 Task: In group invitations turn off email notifications.
Action: Mouse moved to (866, 90)
Screenshot: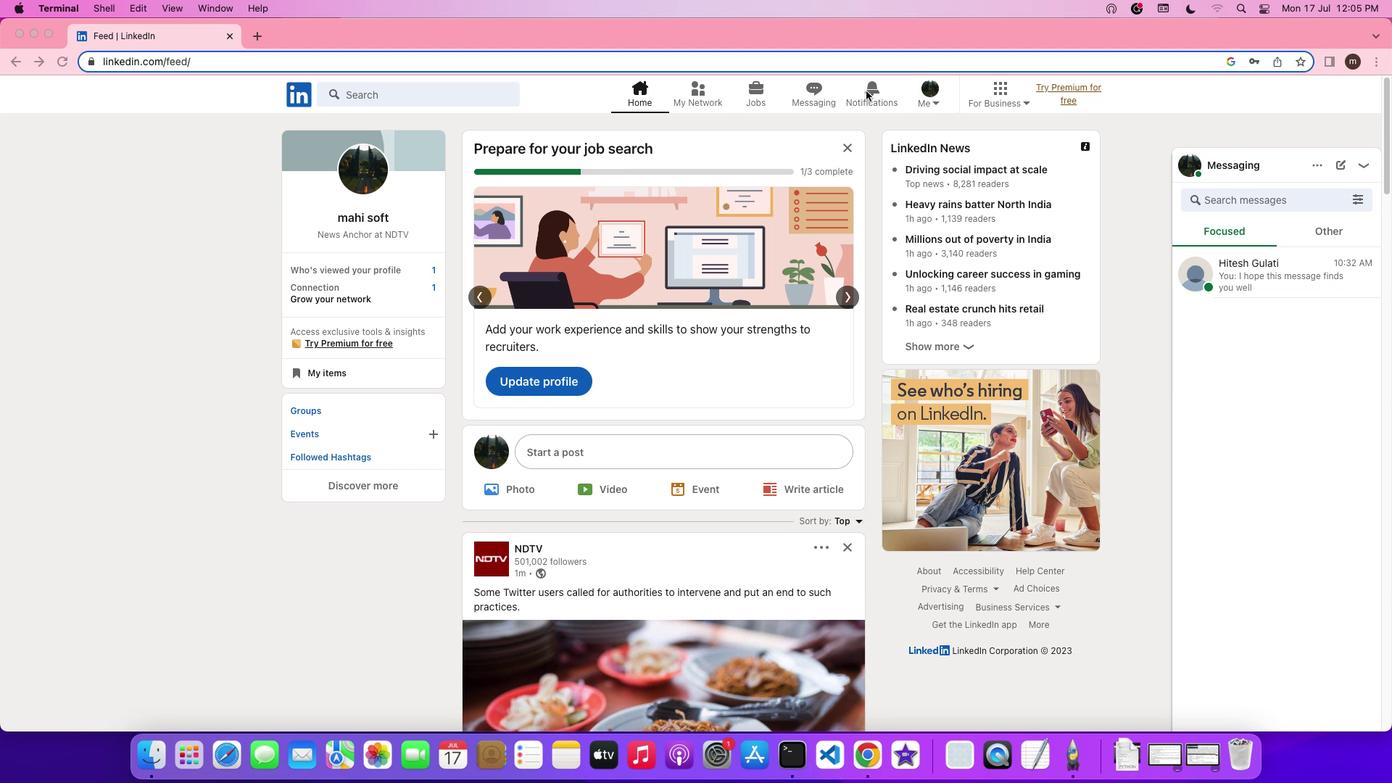 
Action: Mouse pressed left at (866, 90)
Screenshot: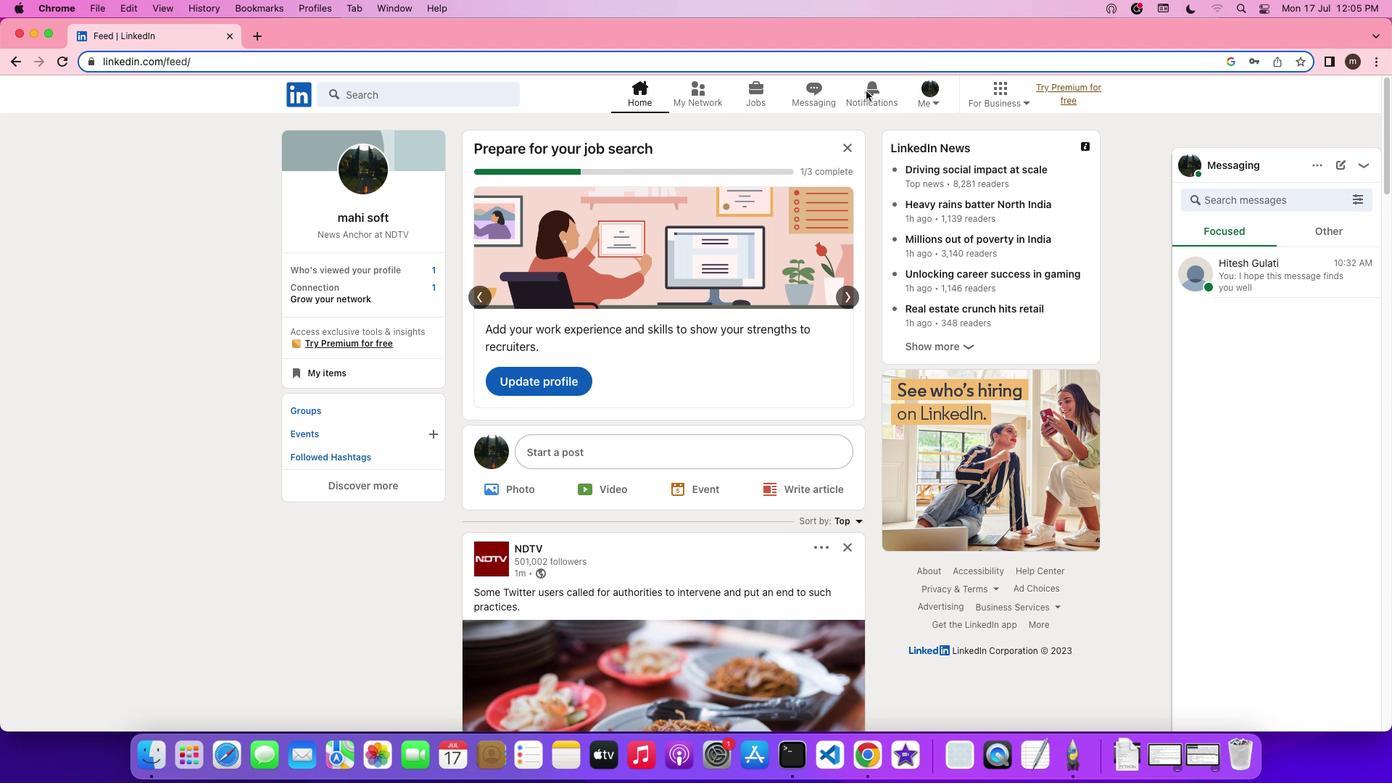 
Action: Mouse pressed left at (866, 90)
Screenshot: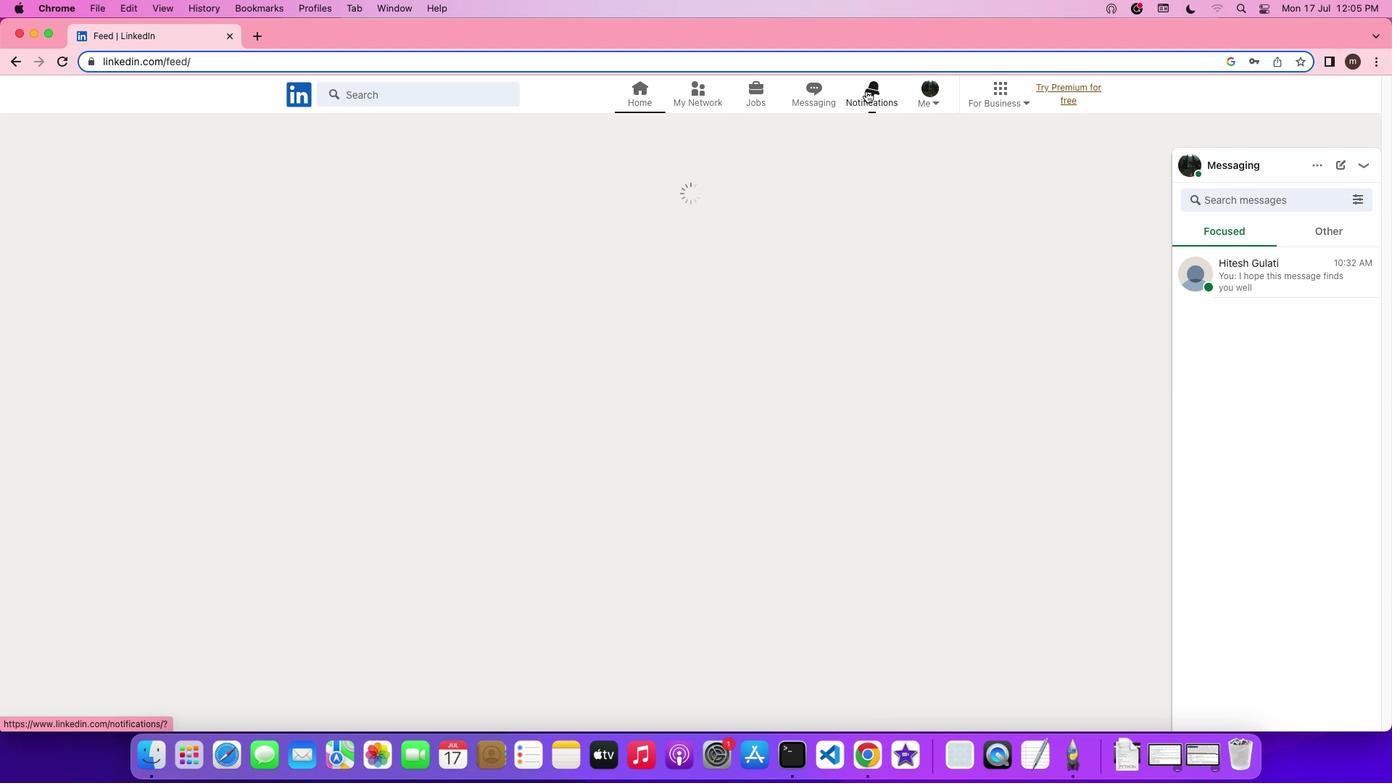 
Action: Mouse moved to (323, 189)
Screenshot: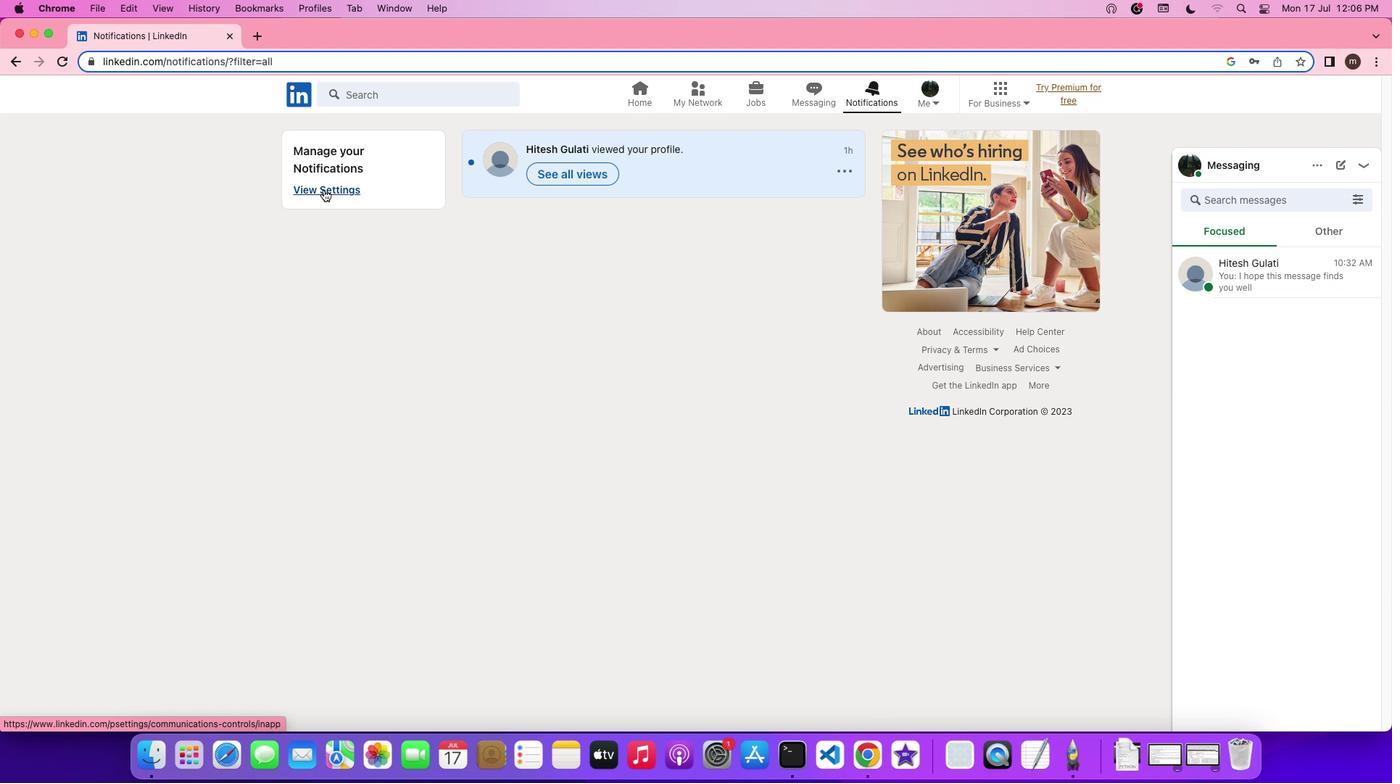 
Action: Mouse pressed left at (323, 189)
Screenshot: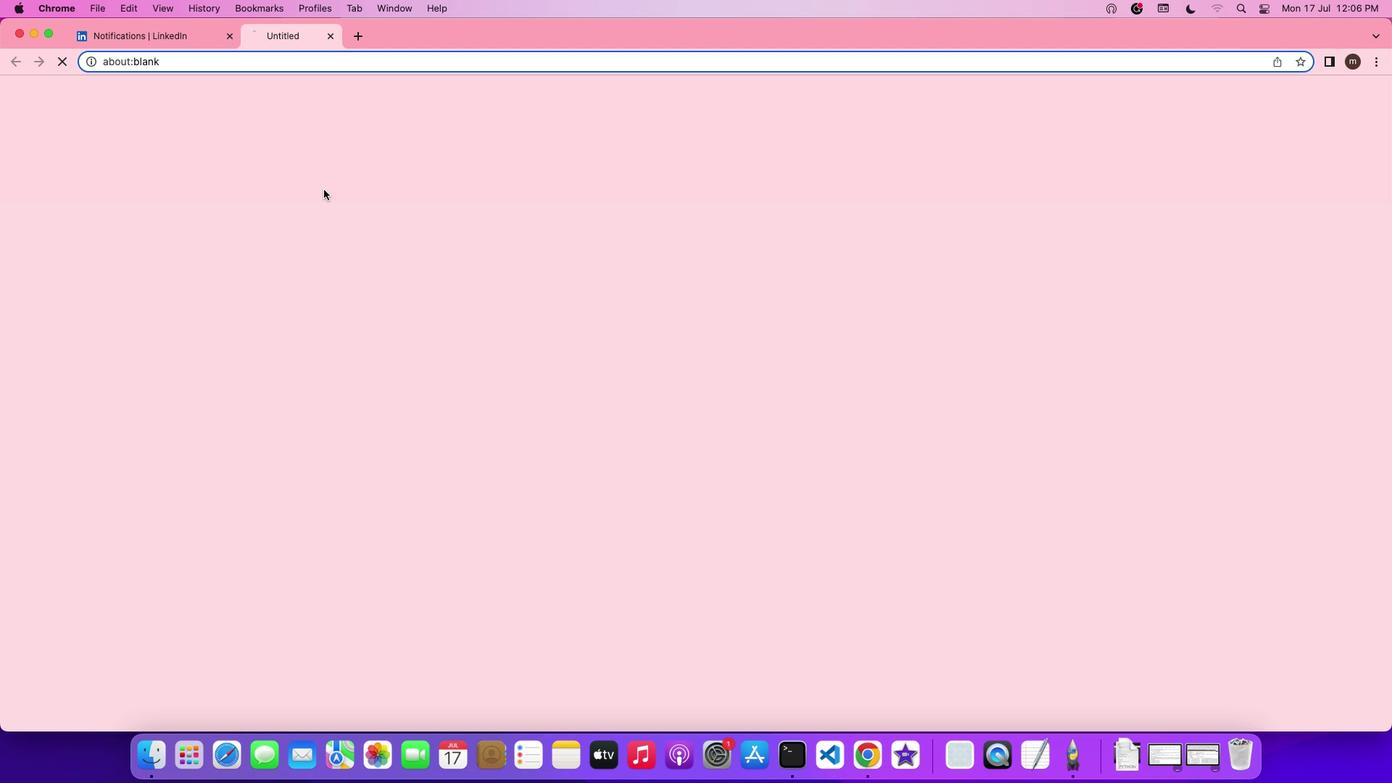 
Action: Mouse moved to (579, 431)
Screenshot: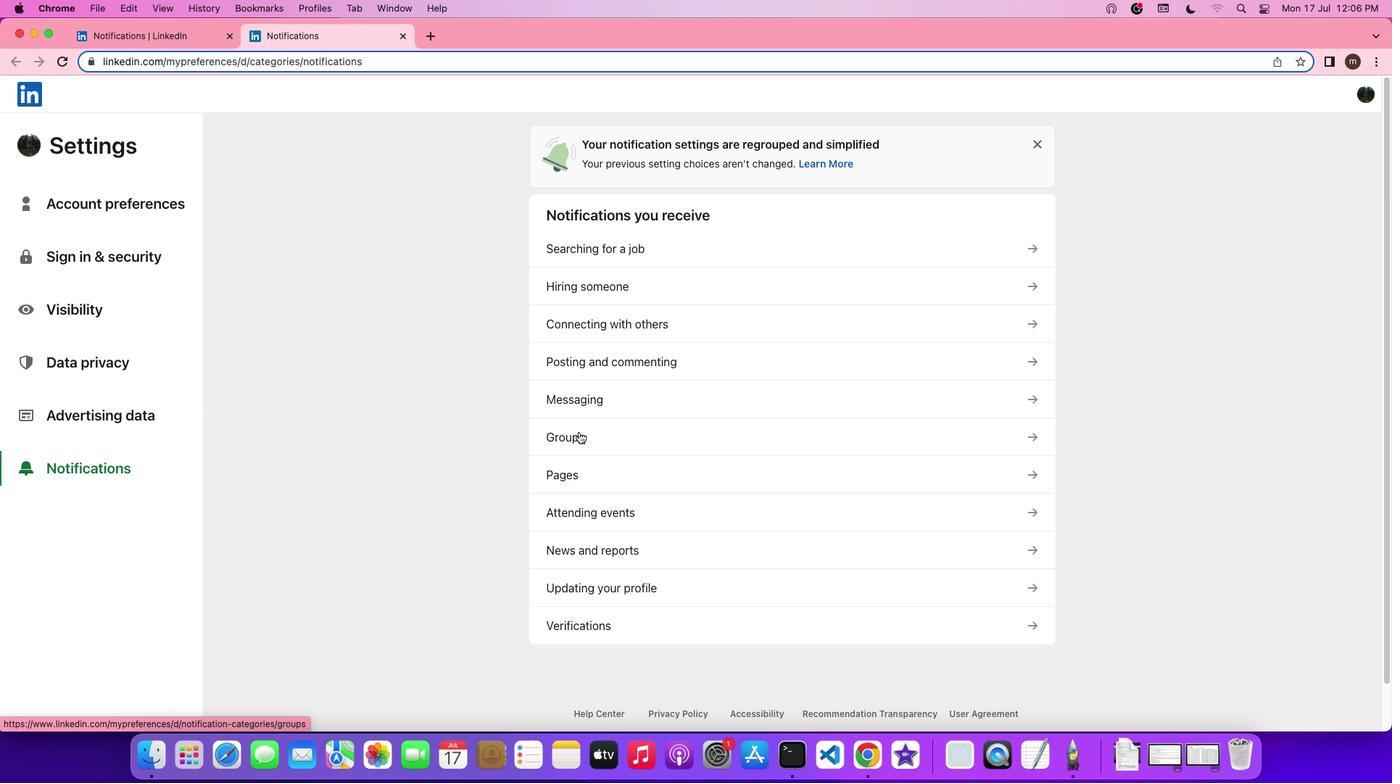 
Action: Mouse pressed left at (579, 431)
Screenshot: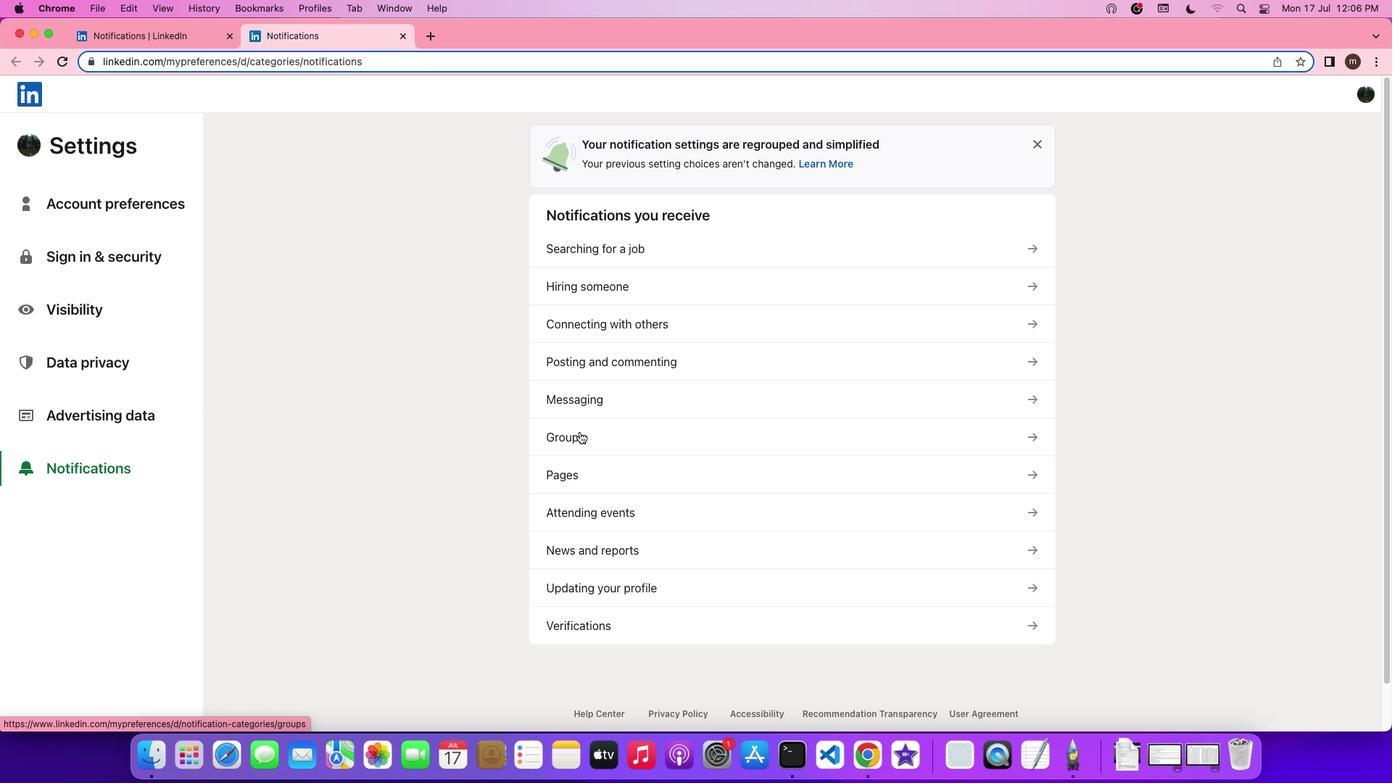 
Action: Mouse moved to (597, 229)
Screenshot: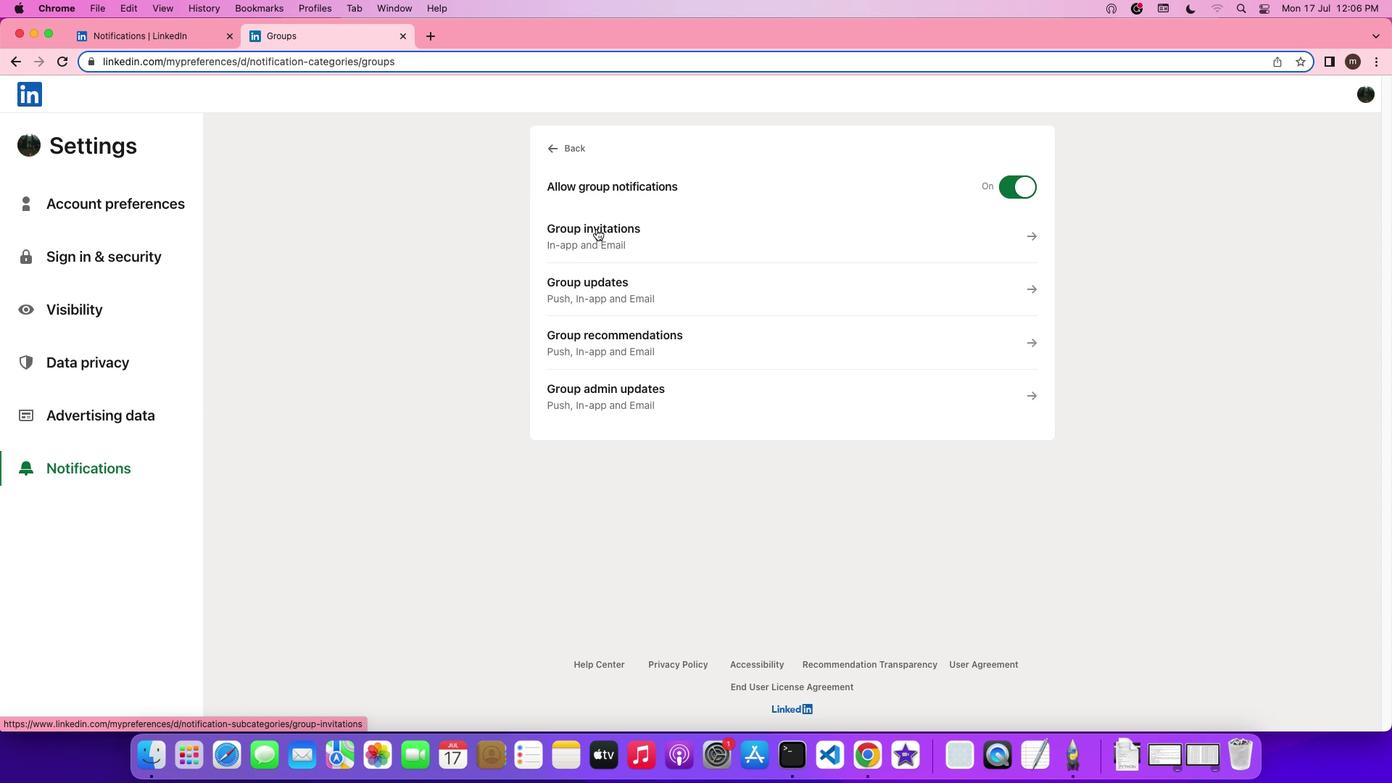 
Action: Mouse pressed left at (597, 229)
Screenshot: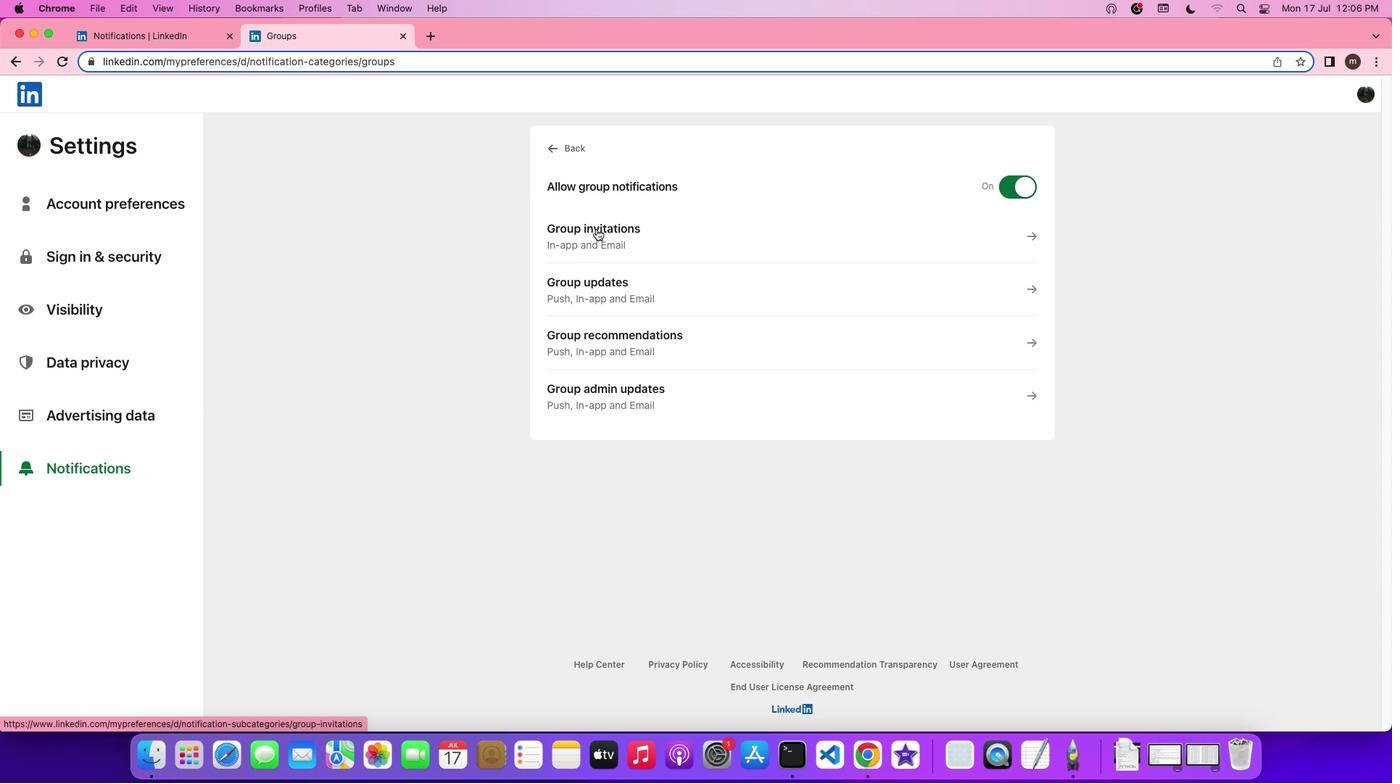 
Action: Mouse moved to (1023, 392)
Screenshot: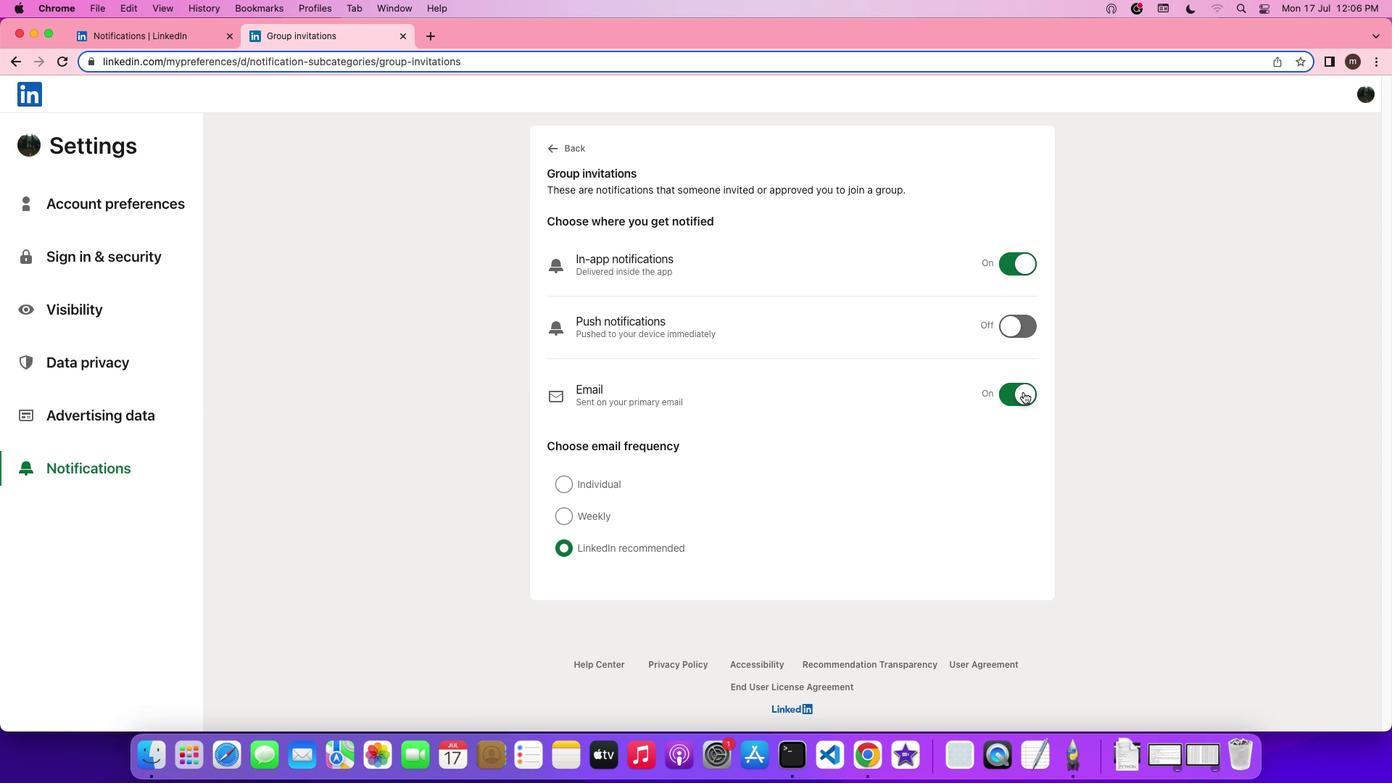 
Action: Mouse pressed left at (1023, 392)
Screenshot: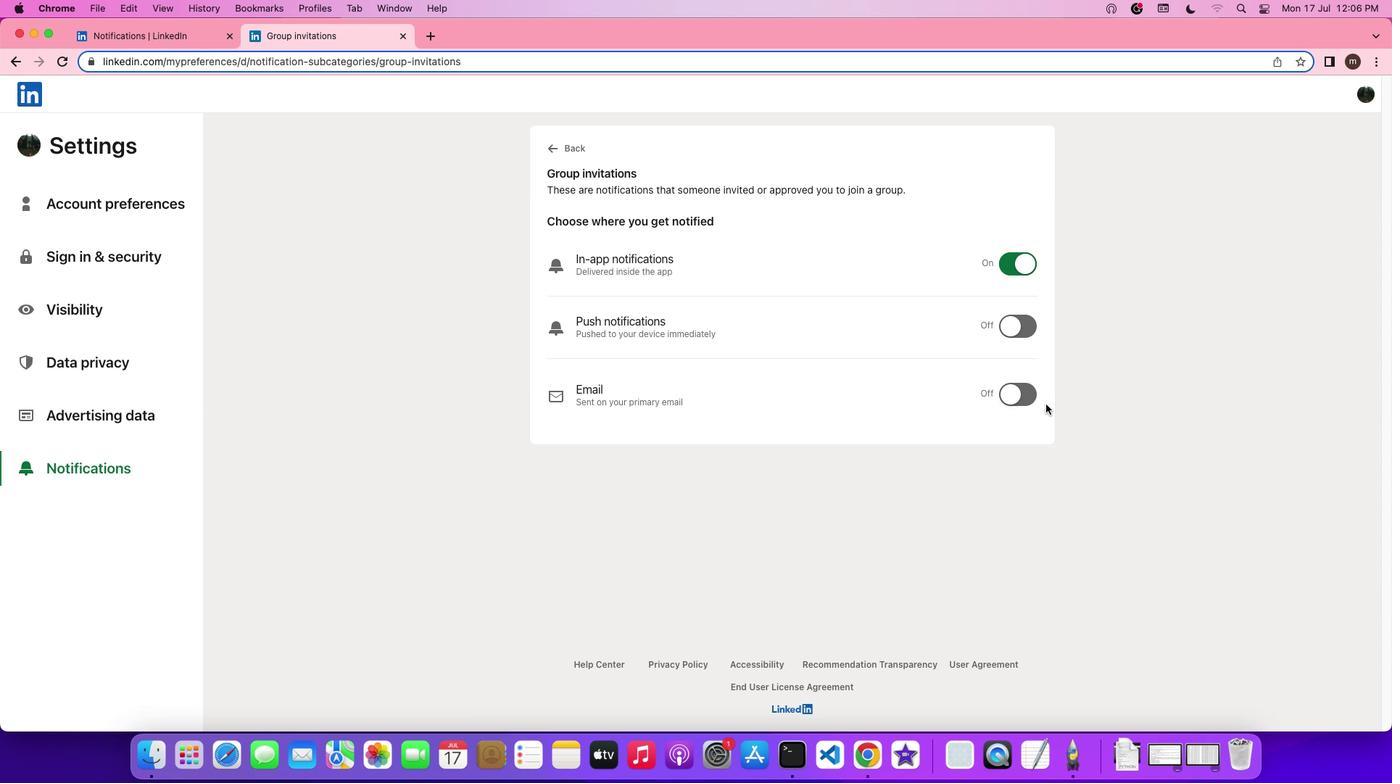 
Action: Mouse moved to (1047, 406)
Screenshot: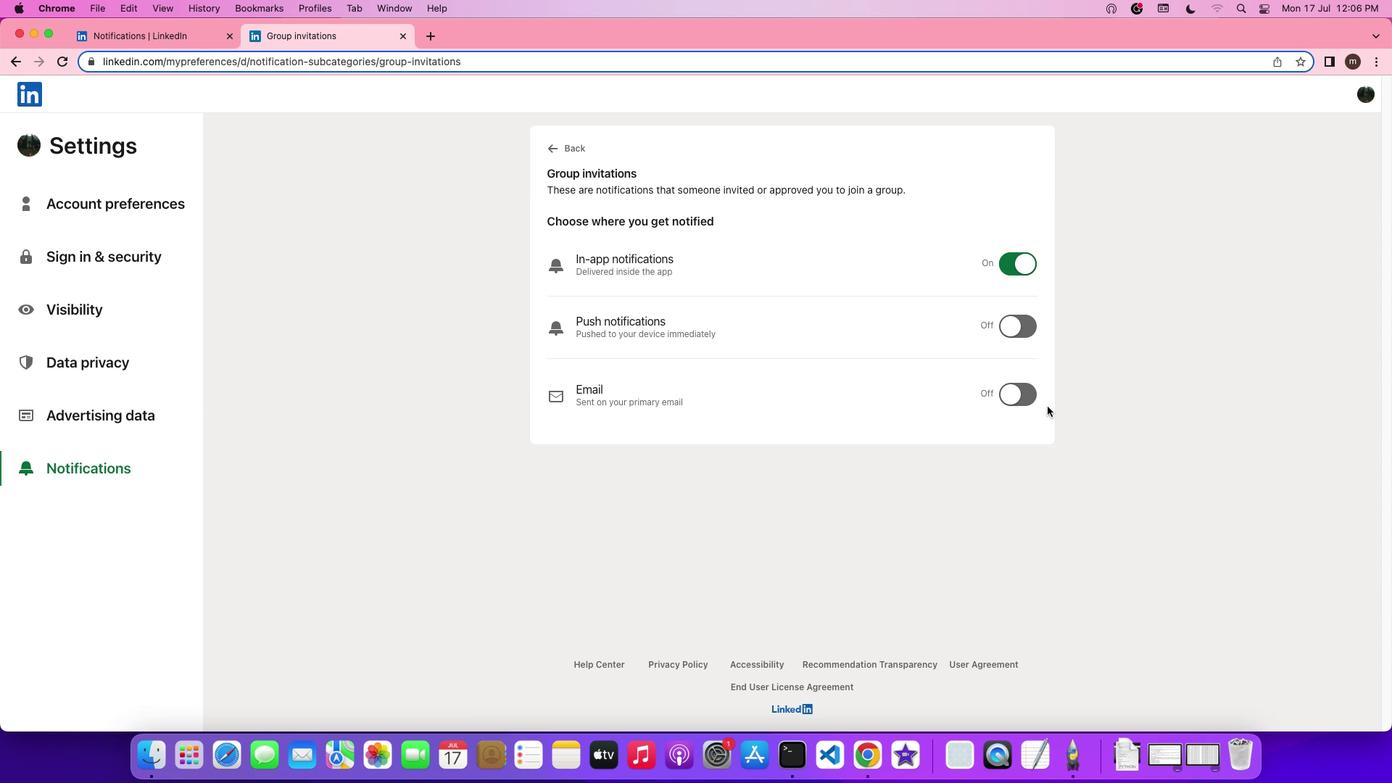 
